 Task: Add a signature Lyla King containing With heartfelt thanks and warm wishes, Lyla King to email address softage.6@softage.net and add a folder Joint ventures
Action: Mouse moved to (86, 91)
Screenshot: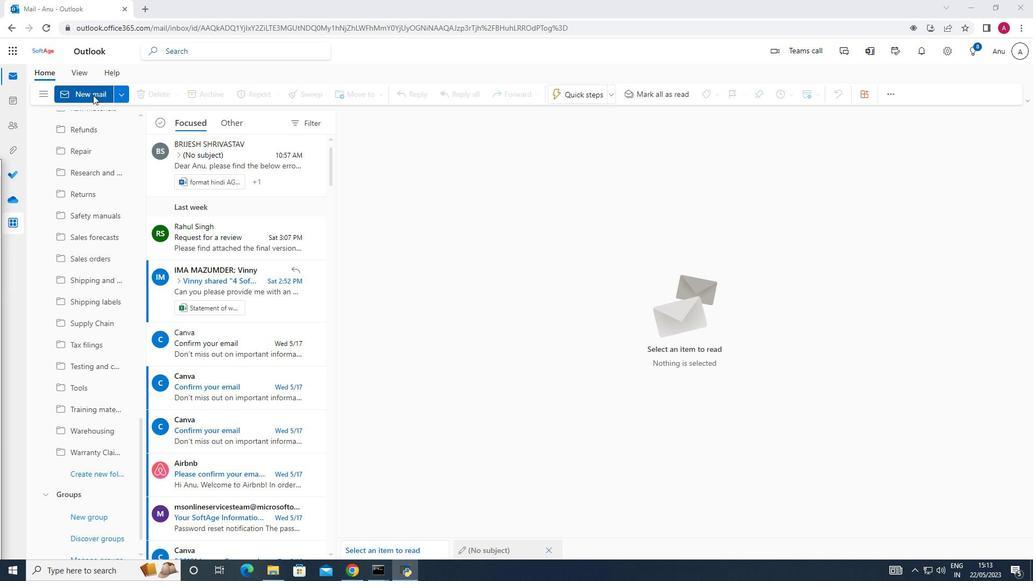 
Action: Mouse pressed left at (86, 91)
Screenshot: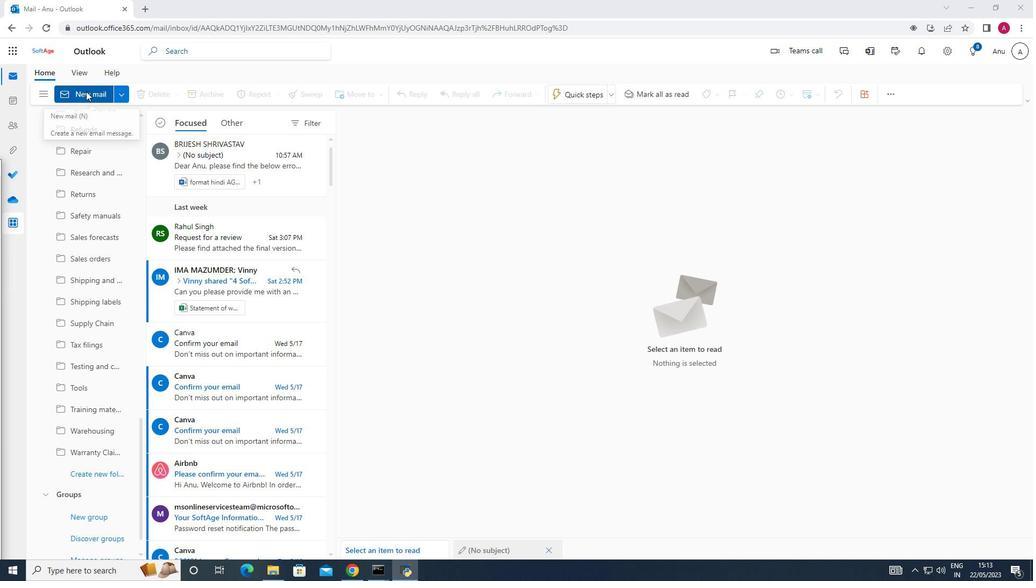 
Action: Mouse moved to (737, 91)
Screenshot: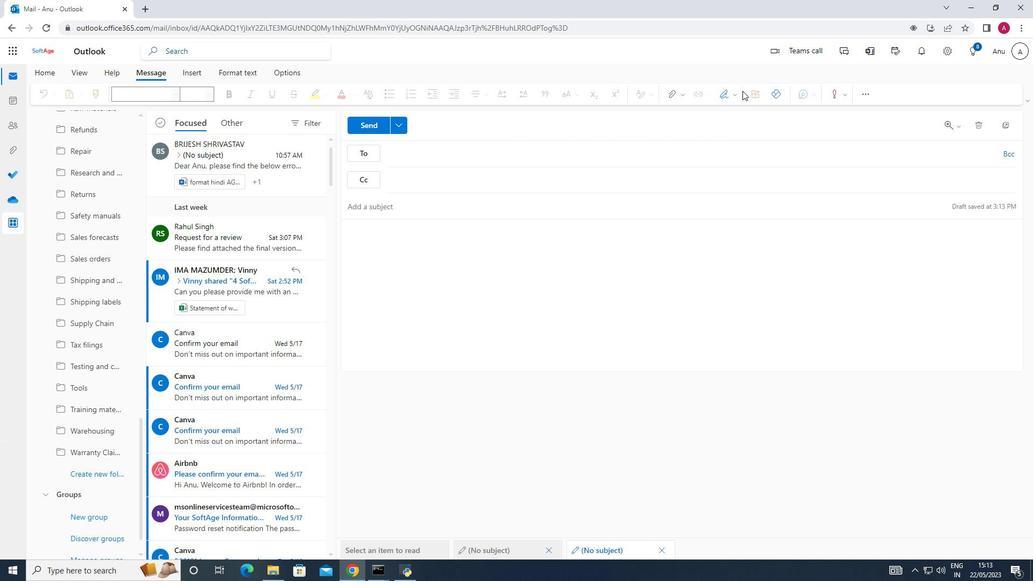 
Action: Mouse pressed left at (737, 91)
Screenshot: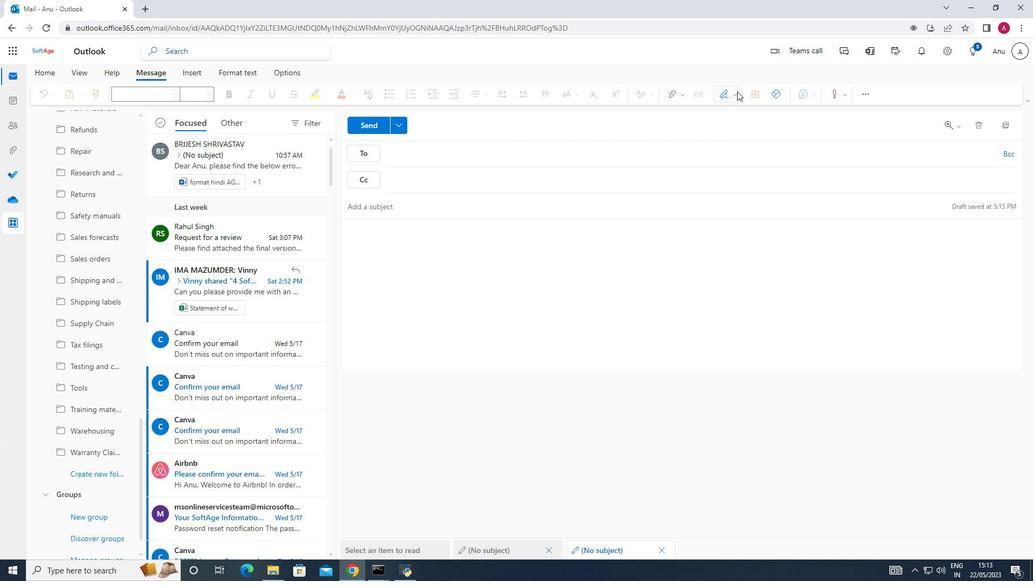 
Action: Mouse moved to (698, 138)
Screenshot: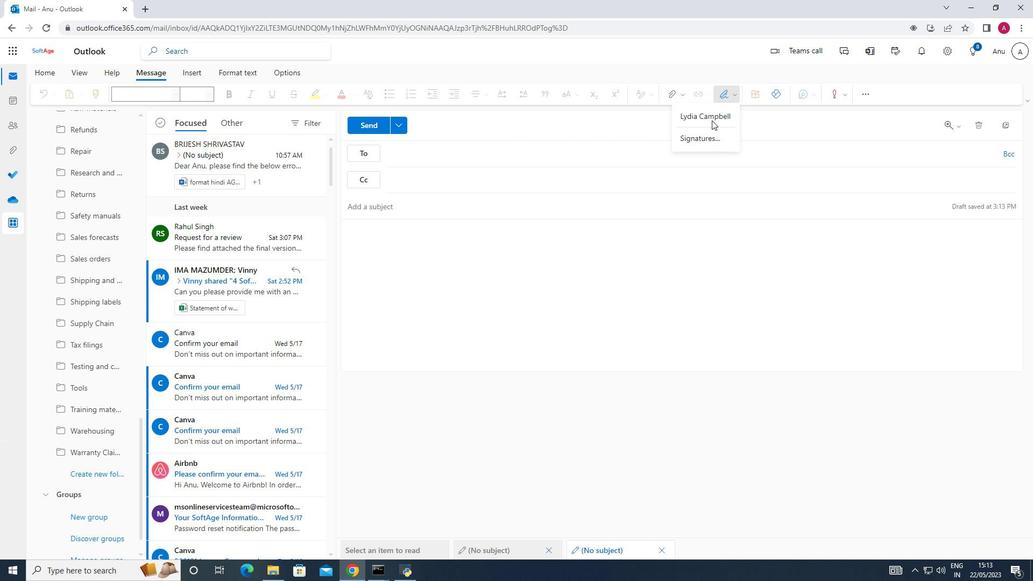
Action: Mouse pressed left at (698, 138)
Screenshot: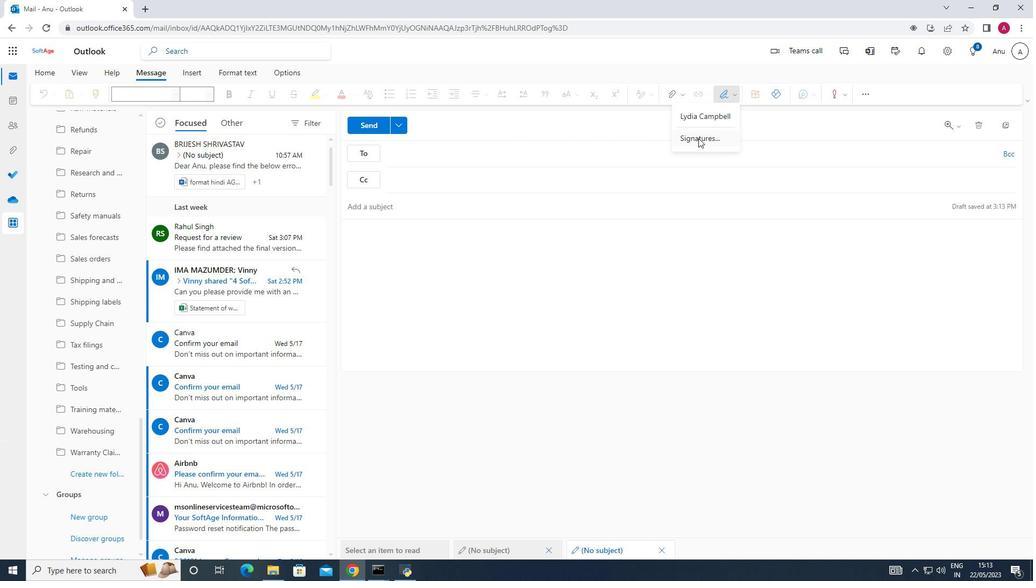 
Action: Mouse moved to (734, 181)
Screenshot: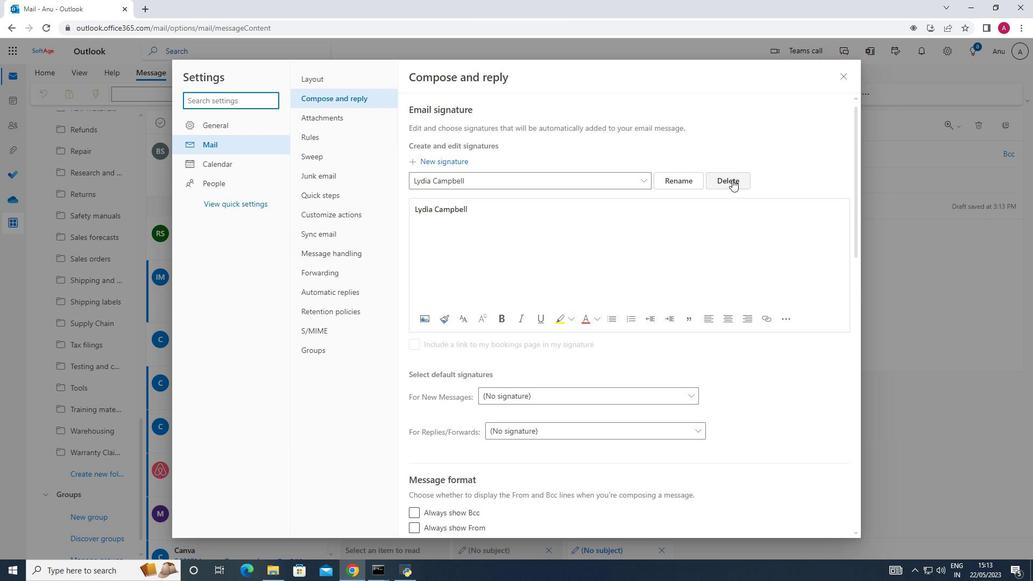 
Action: Mouse pressed left at (734, 181)
Screenshot: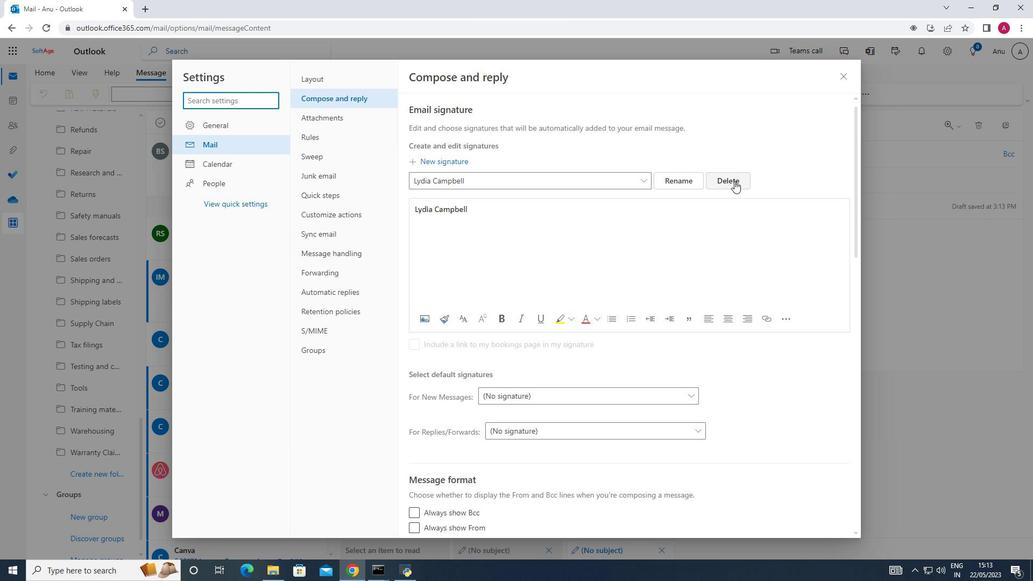 
Action: Mouse moved to (448, 178)
Screenshot: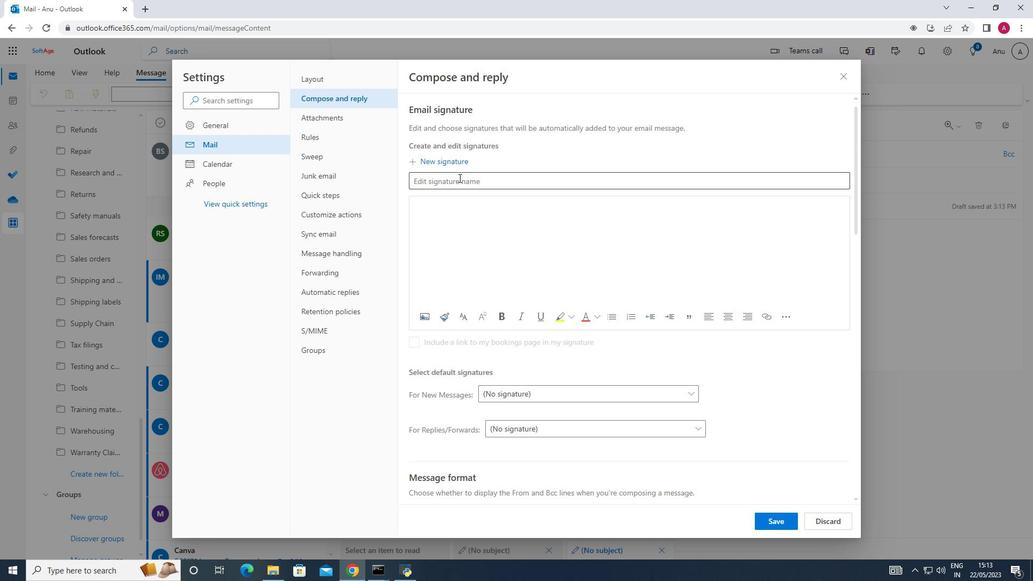 
Action: Mouse pressed left at (448, 178)
Screenshot: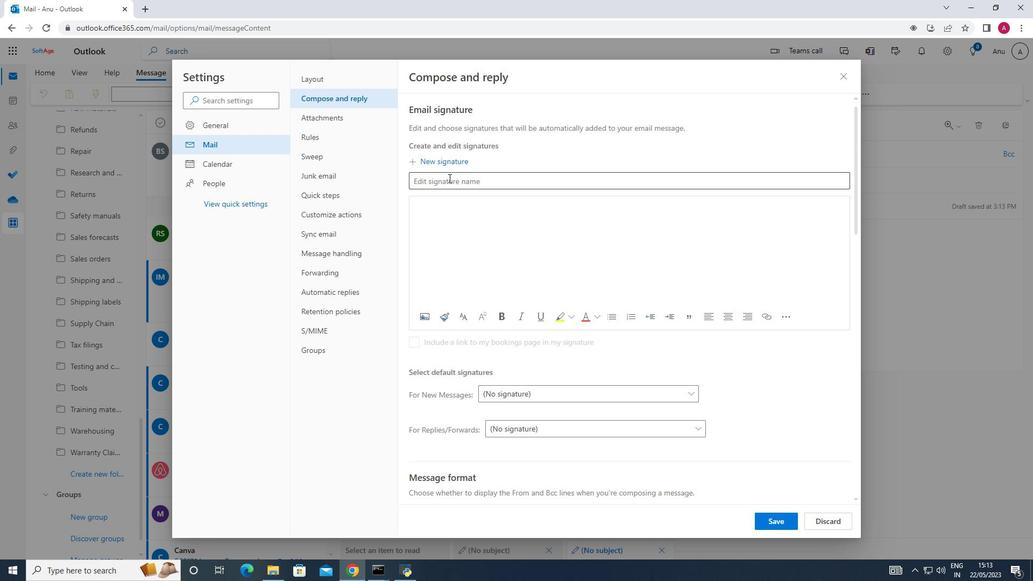 
Action: Key pressed <Key.shift_r>Lyla<Key.space><Key.shift_r>King
Screenshot: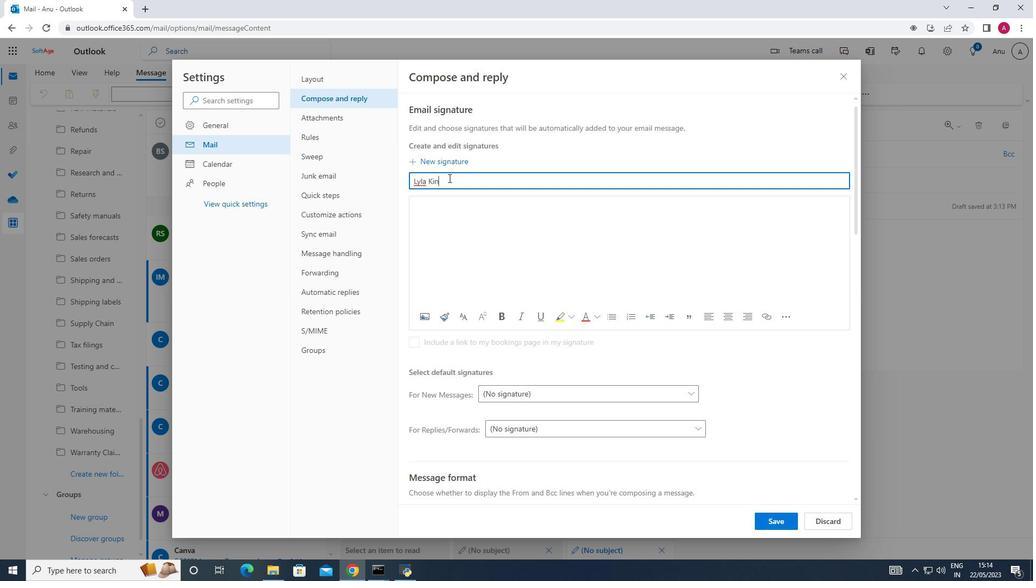 
Action: Mouse moved to (419, 201)
Screenshot: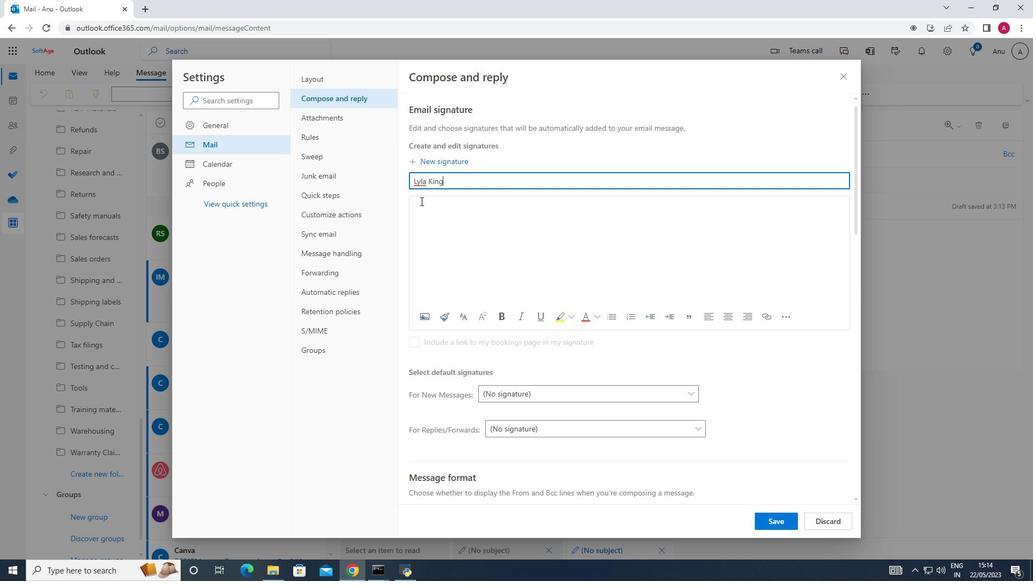 
Action: Mouse pressed left at (419, 201)
Screenshot: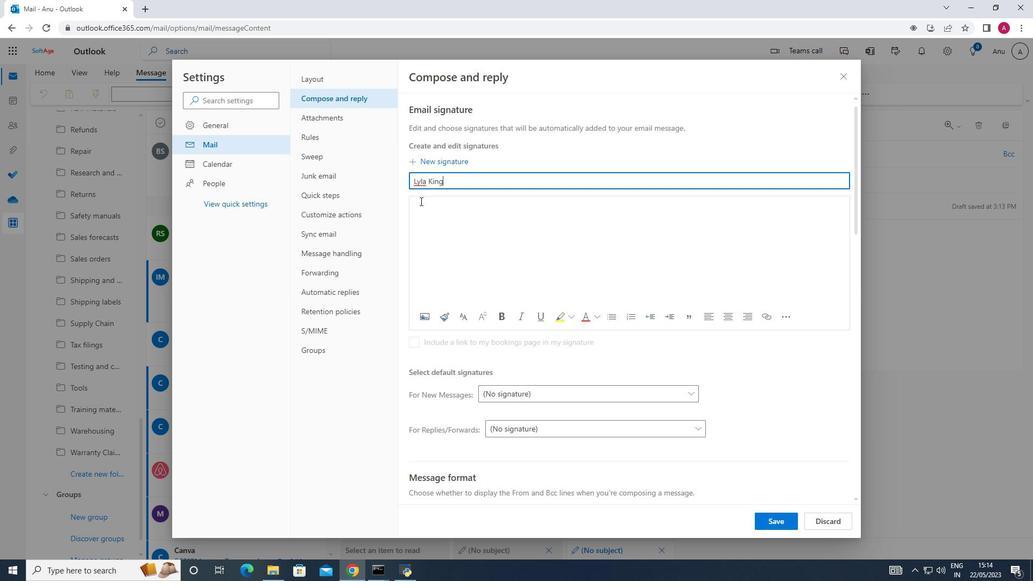 
Action: Key pressed <Key.shift_r>Lyla<Key.space><Key.shift_r>King
Screenshot: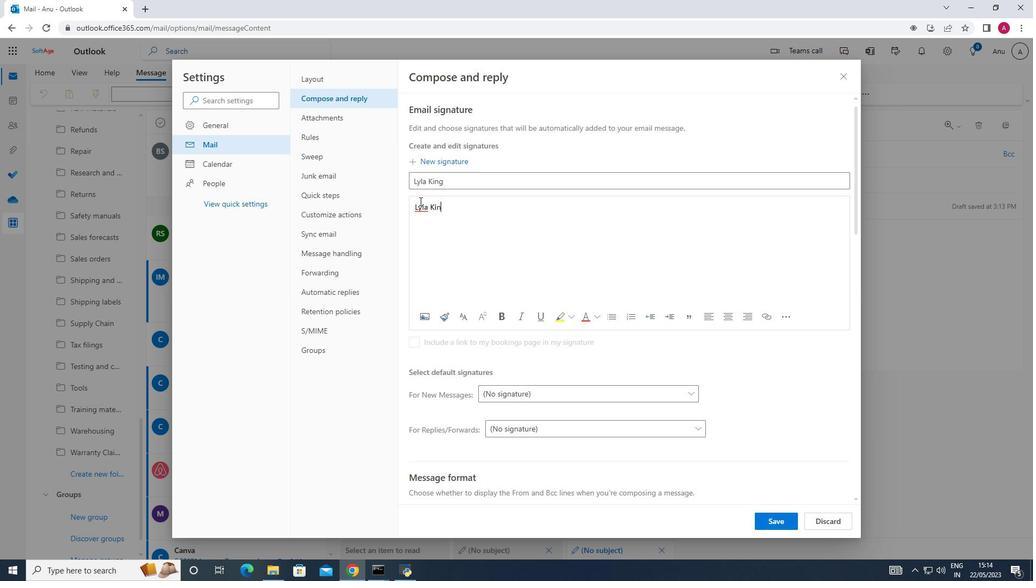 
Action: Mouse moved to (780, 516)
Screenshot: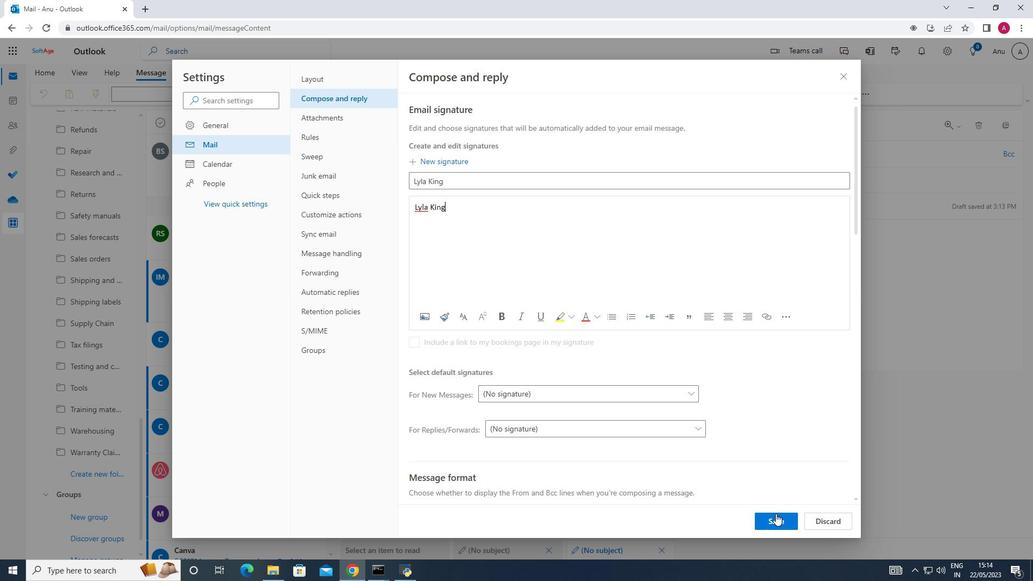 
Action: Mouse pressed left at (780, 516)
Screenshot: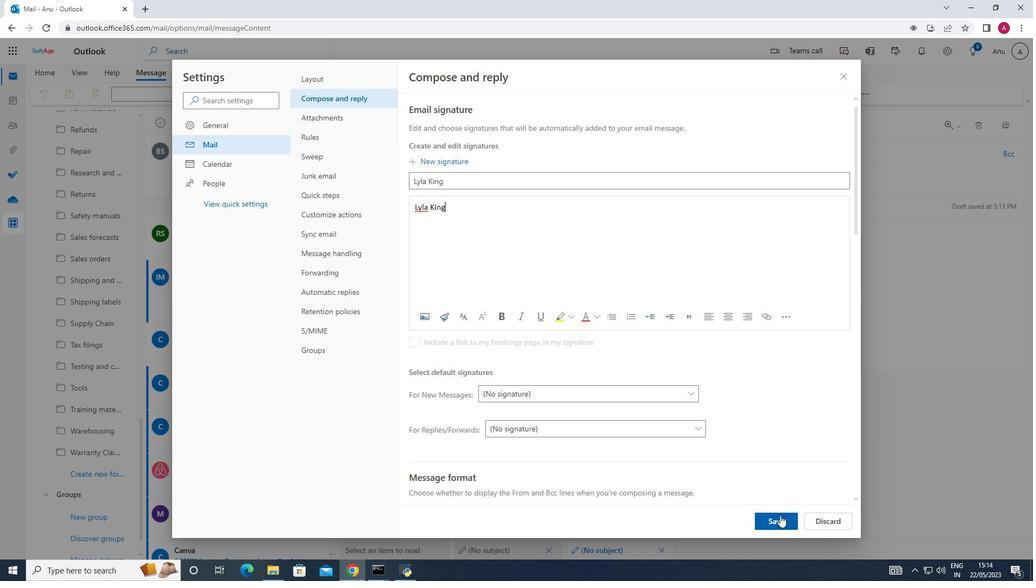 
Action: Mouse moved to (848, 74)
Screenshot: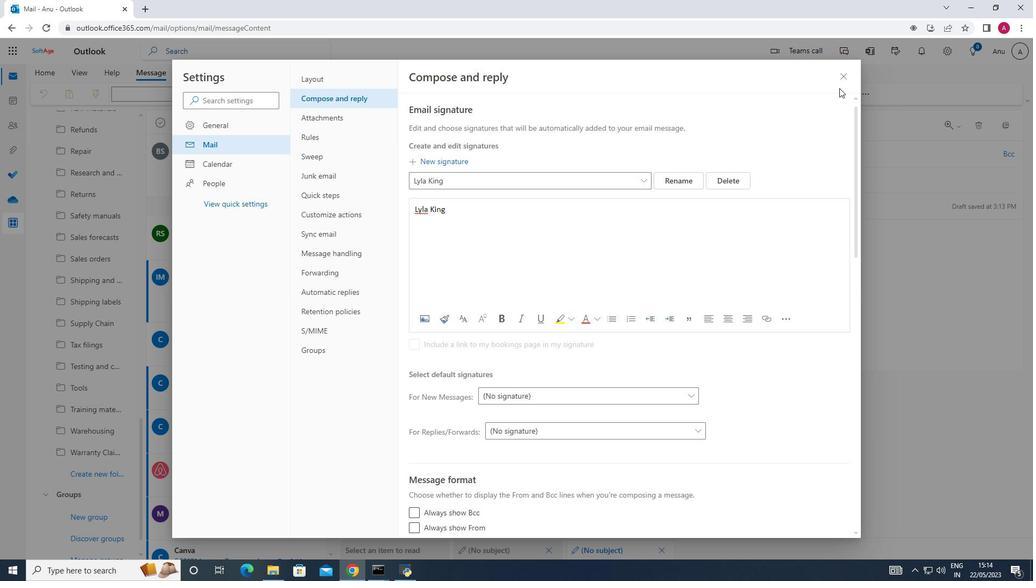 
Action: Mouse pressed left at (848, 74)
Screenshot: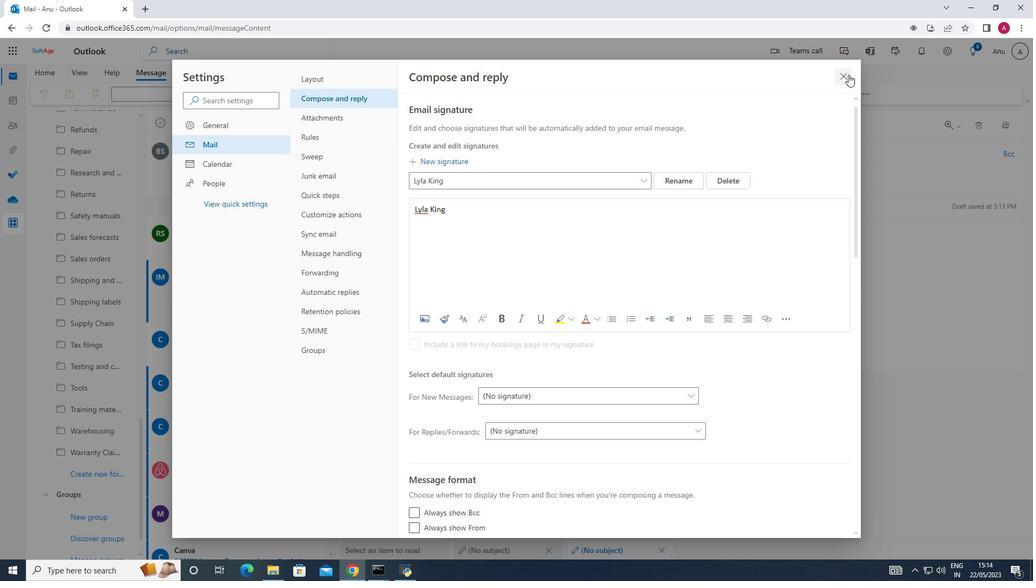 
Action: Mouse moved to (738, 90)
Screenshot: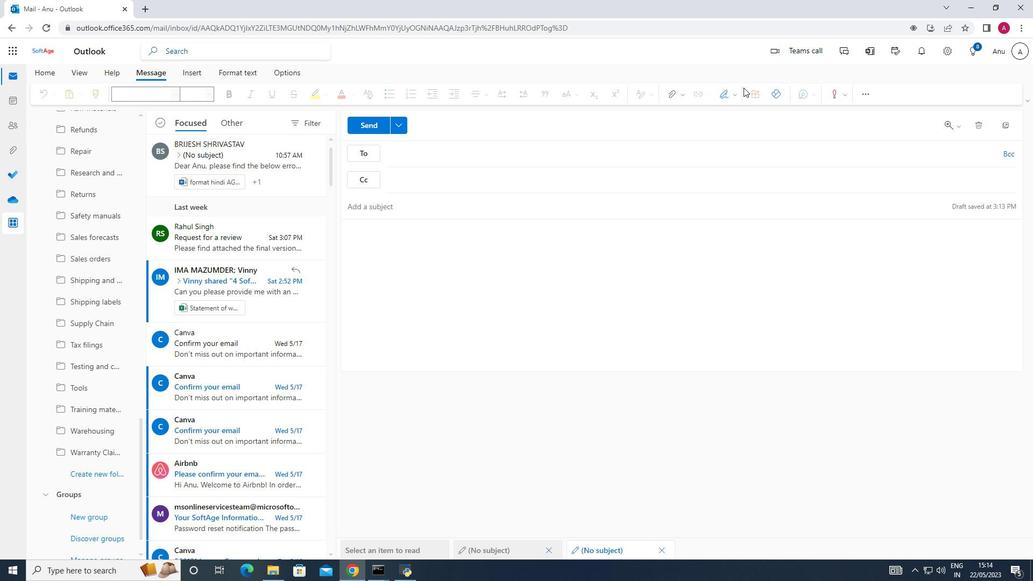 
Action: Mouse pressed left at (738, 90)
Screenshot: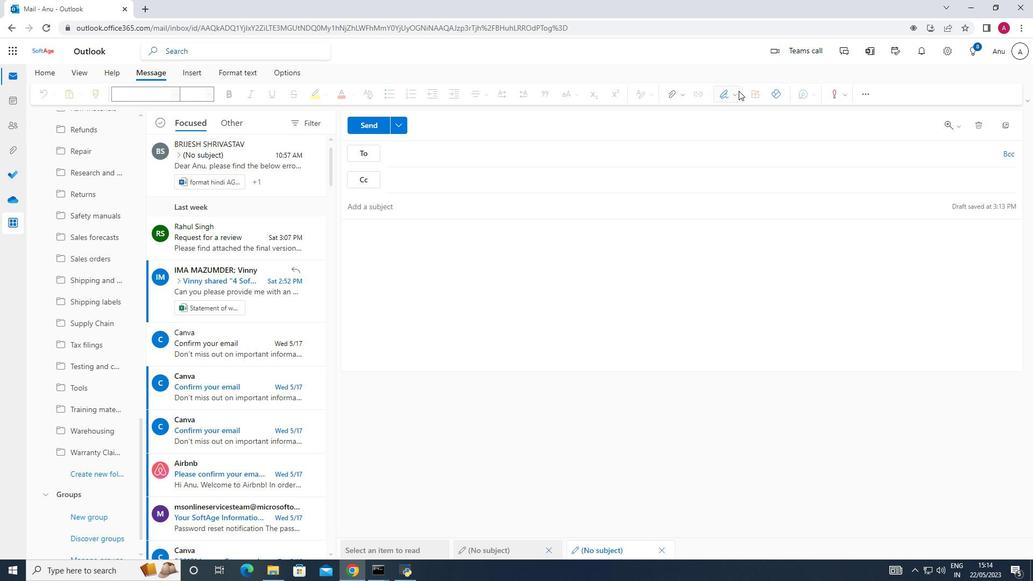 
Action: Mouse moved to (708, 119)
Screenshot: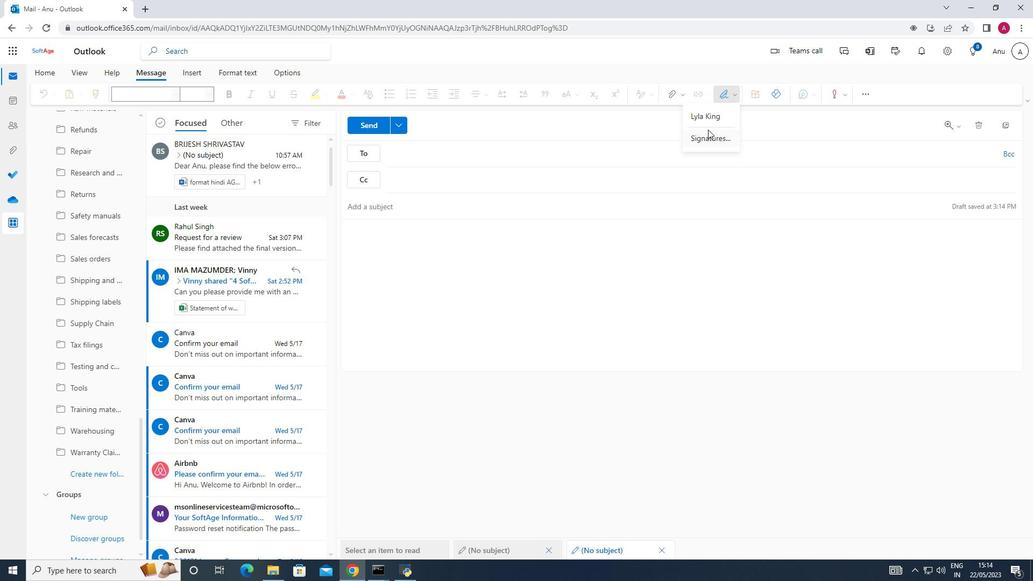 
Action: Mouse pressed left at (708, 119)
Screenshot: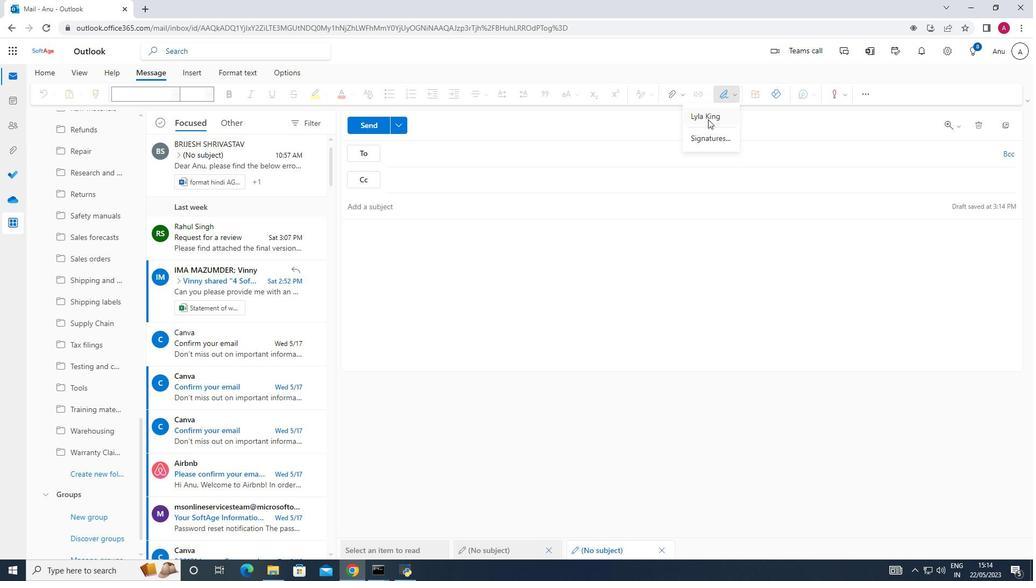 
Action: Mouse moved to (654, 152)
Screenshot: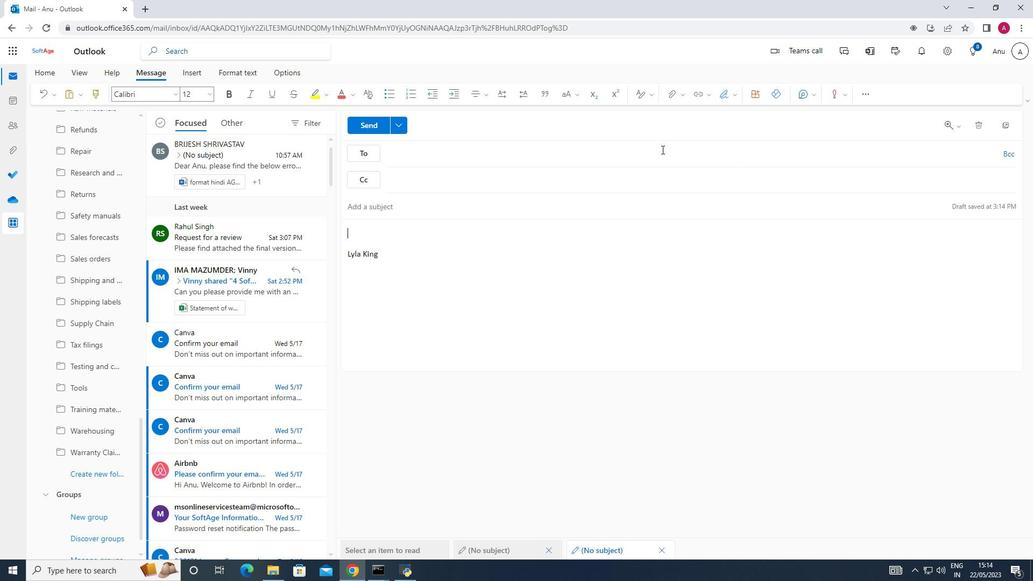 
Action: Key pressed <Key.shift>Heartfelt<Key.space>thanks<Key.space>and<Key.space>warm<Key.space>wishes.
Screenshot: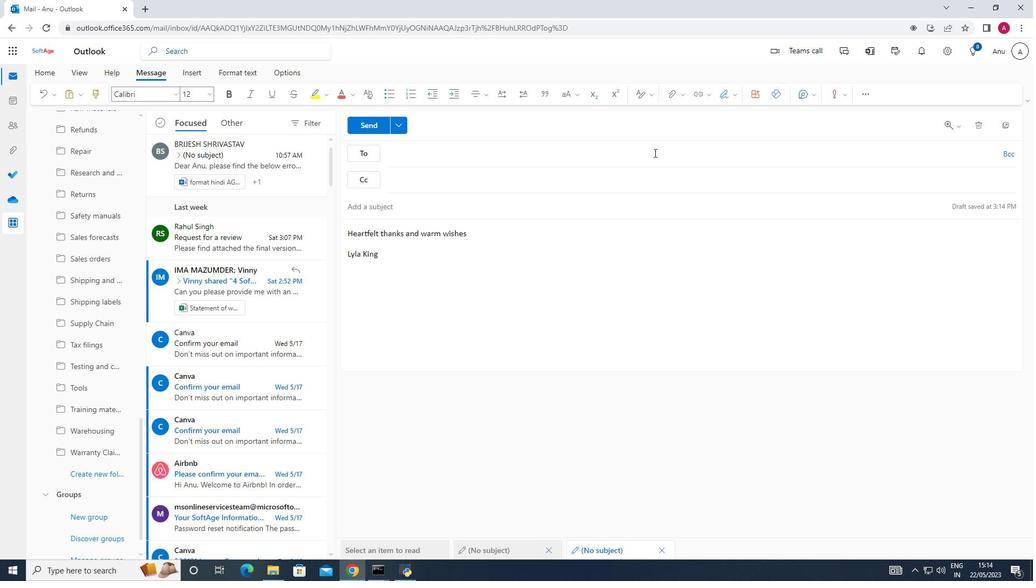 
Action: Mouse moved to (434, 153)
Screenshot: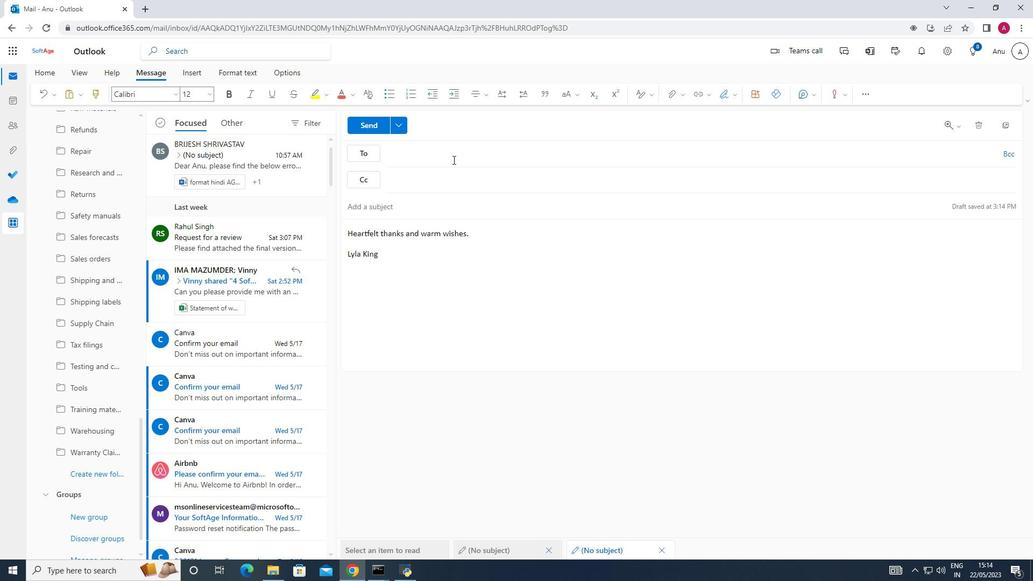 
Action: Mouse pressed left at (434, 153)
Screenshot: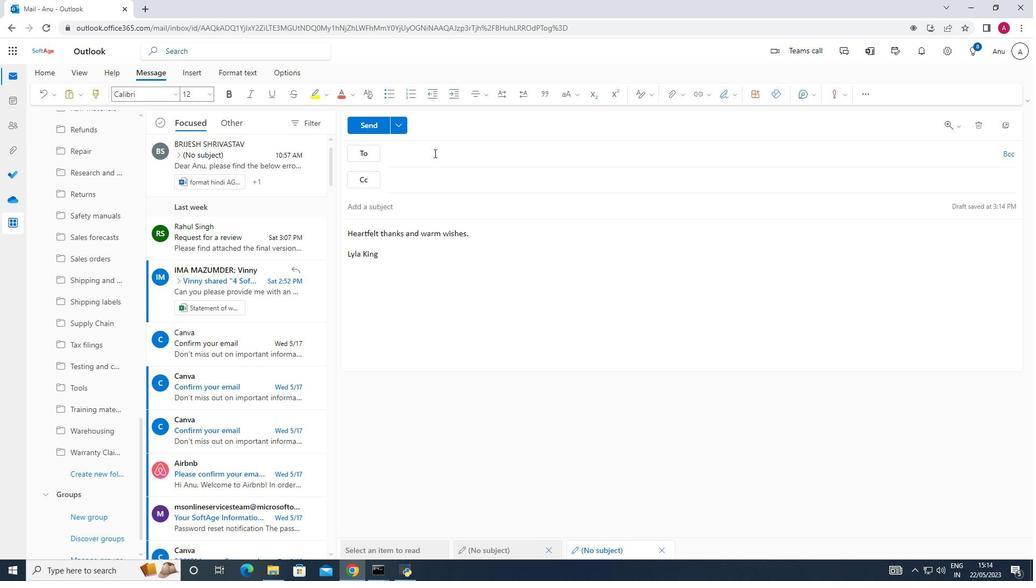 
Action: Mouse moved to (438, 200)
Screenshot: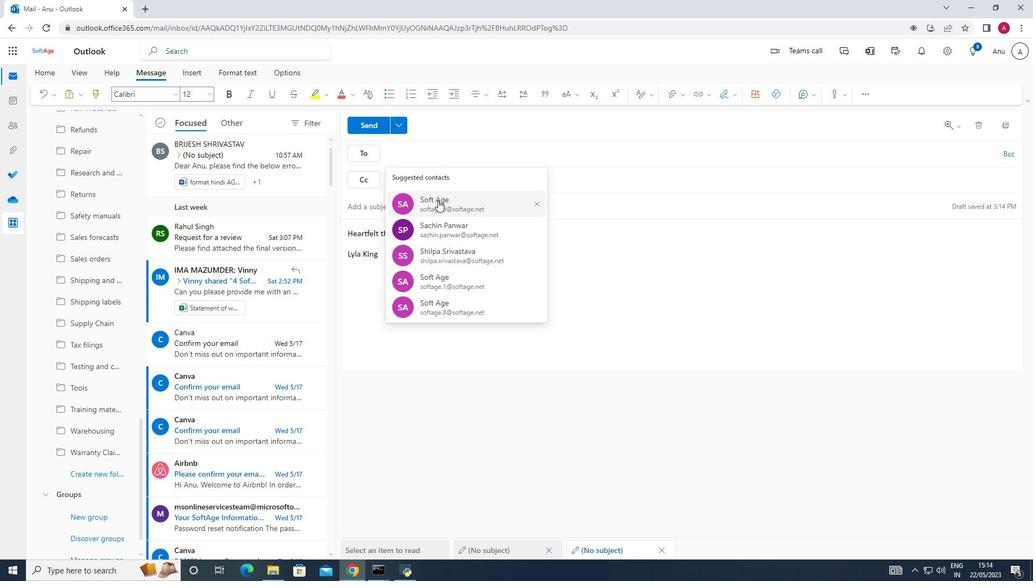 
Action: Mouse pressed left at (438, 200)
Screenshot: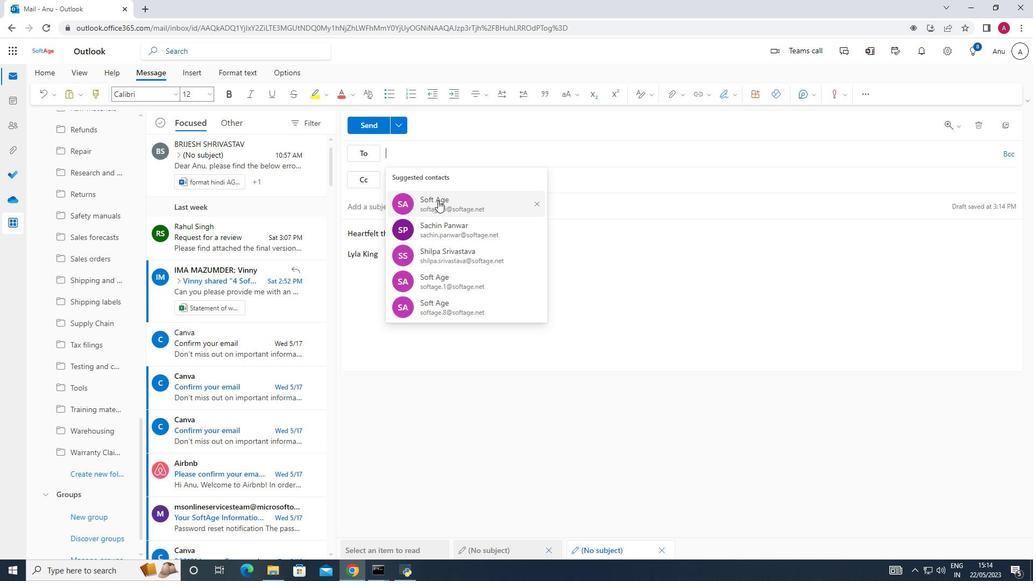 
Action: Mouse moved to (94, 475)
Screenshot: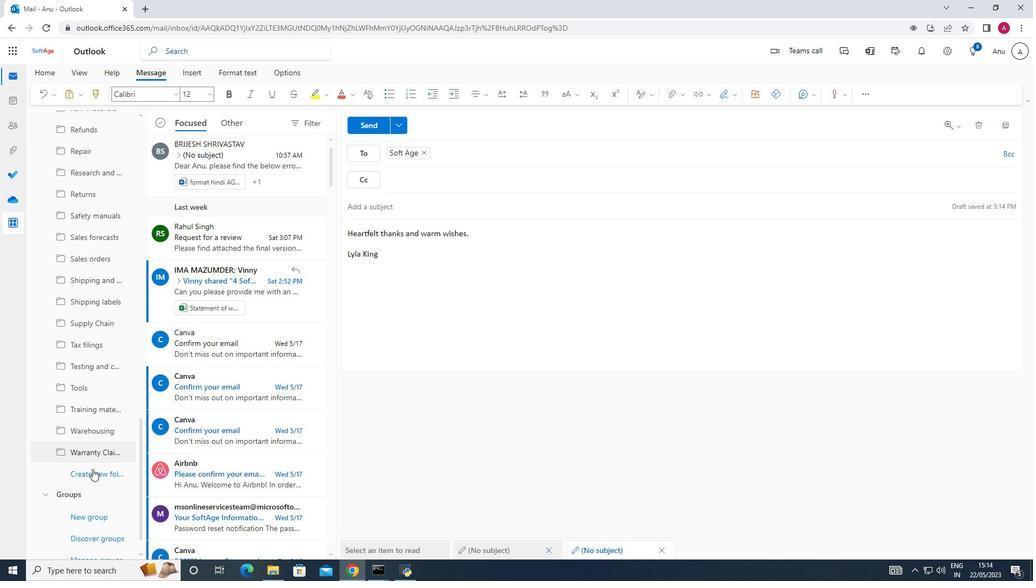 
Action: Mouse pressed left at (94, 475)
Screenshot: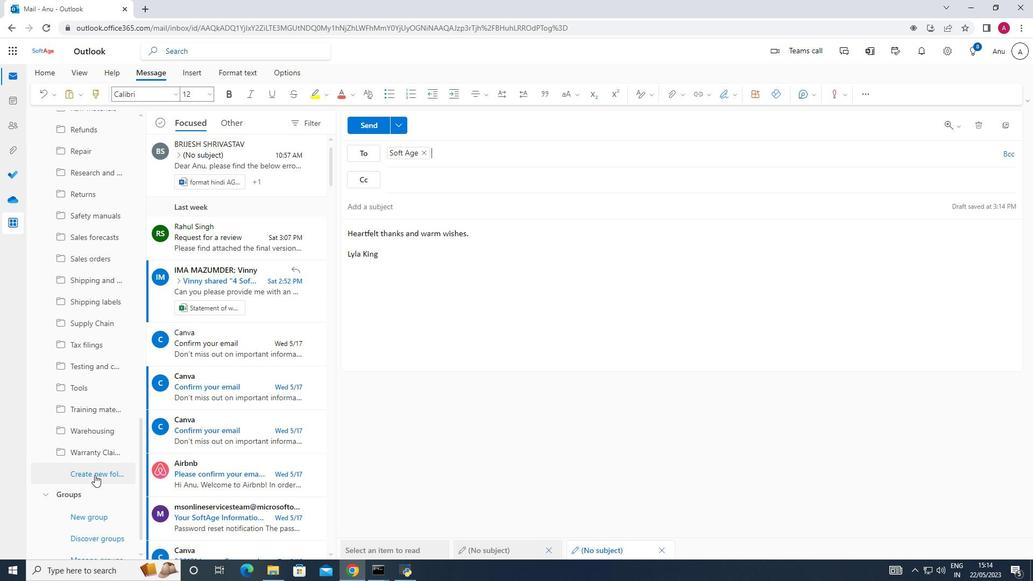 
Action: Mouse moved to (84, 475)
Screenshot: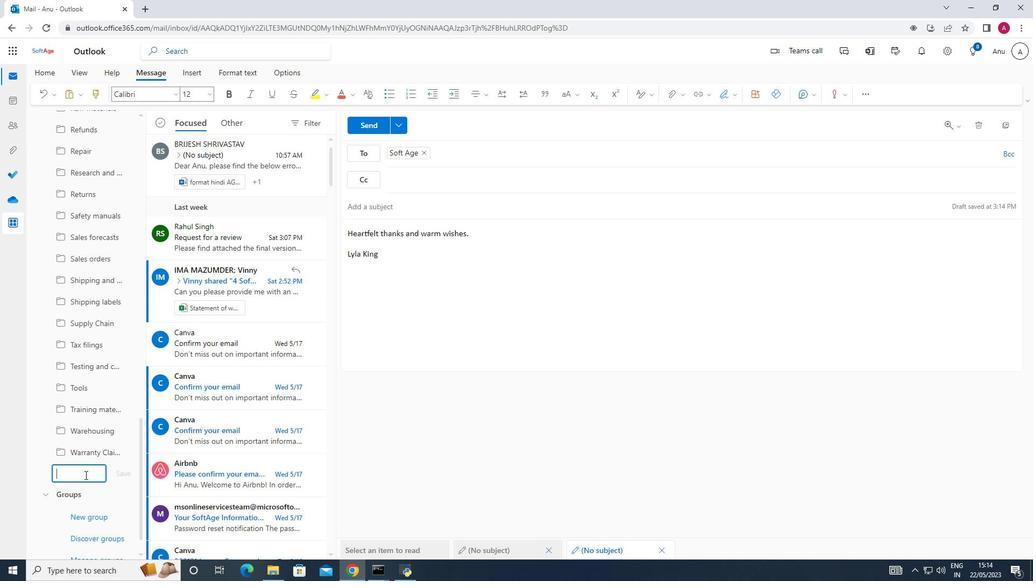
Action: Key pressed <Key.shift><Key.shift><Key.shift><Key.shift><Key.shift><Key.shift>Joint<Key.space>ventures
Screenshot: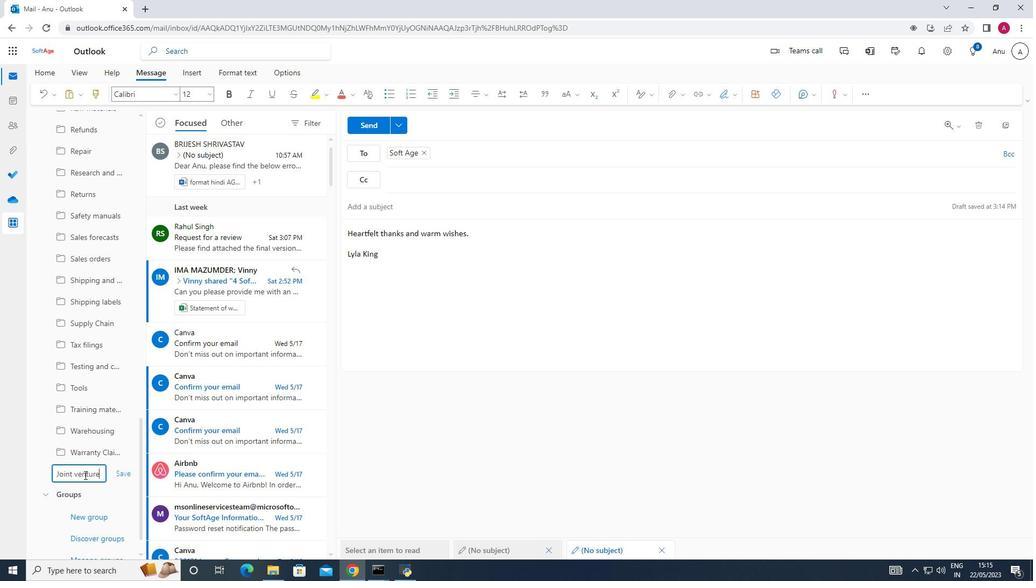 
Action: Mouse moved to (119, 475)
Screenshot: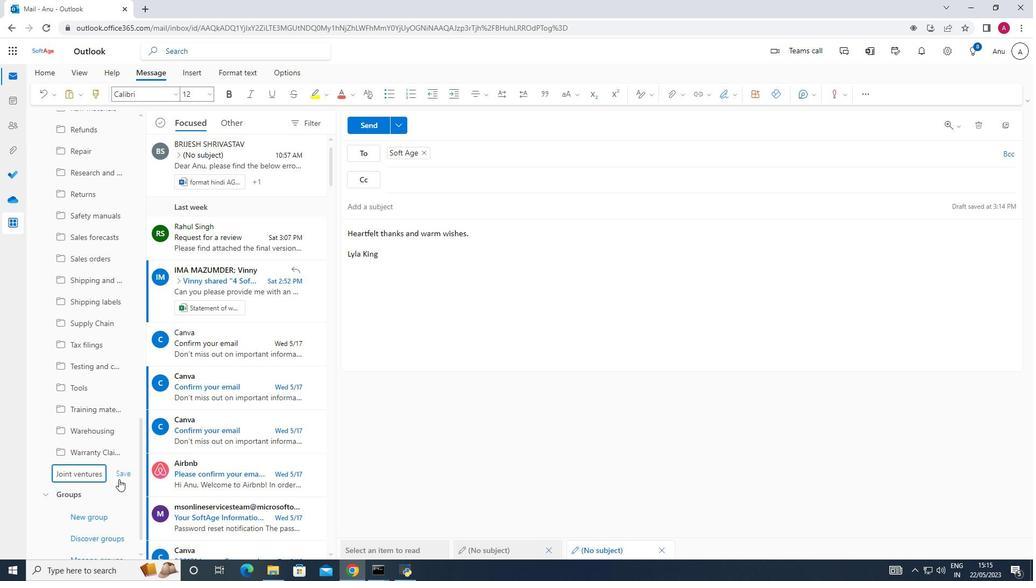
Action: Mouse pressed left at (119, 475)
Screenshot: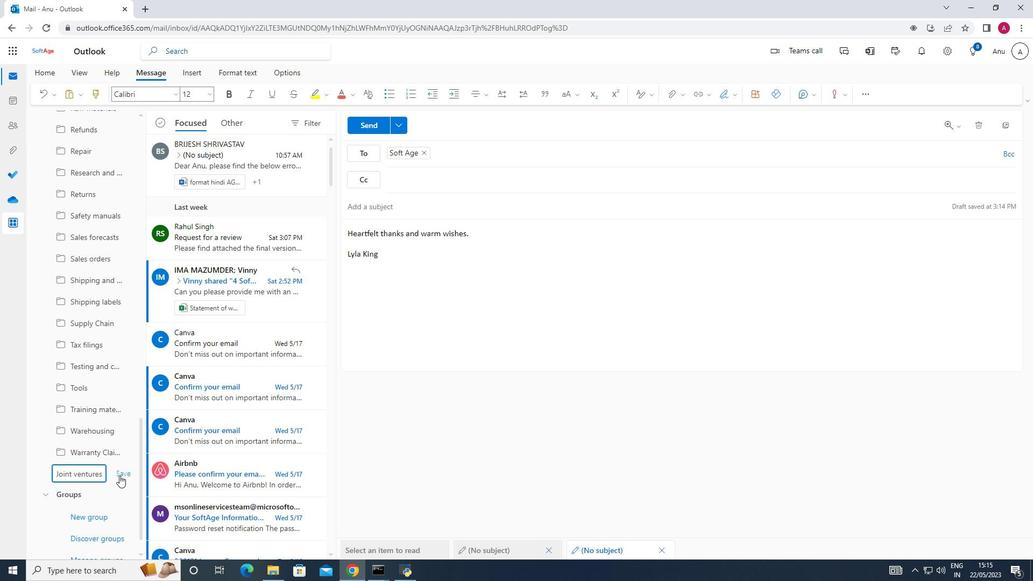 
Action: Mouse moved to (371, 125)
Screenshot: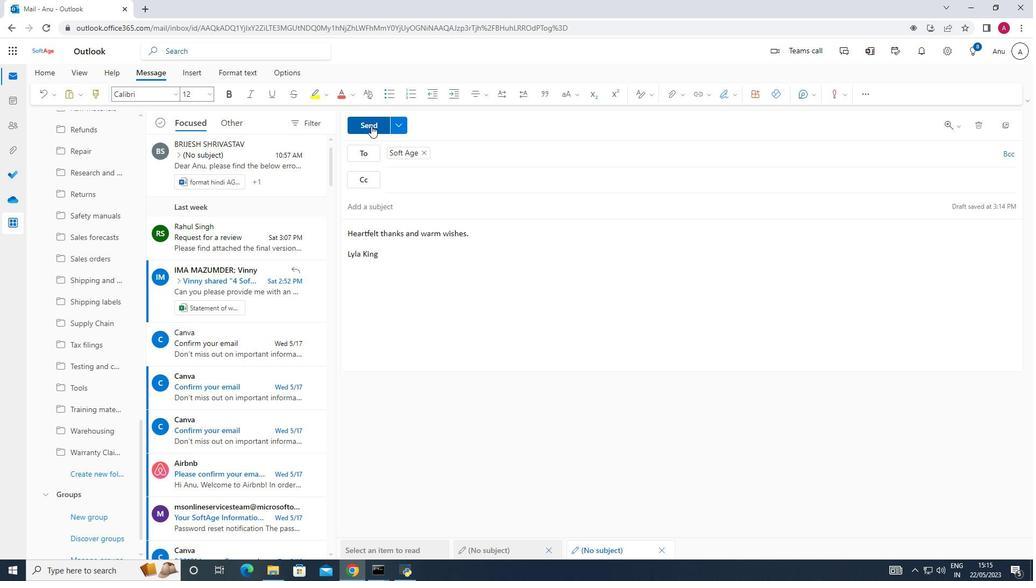 
Action: Mouse pressed left at (371, 125)
Screenshot: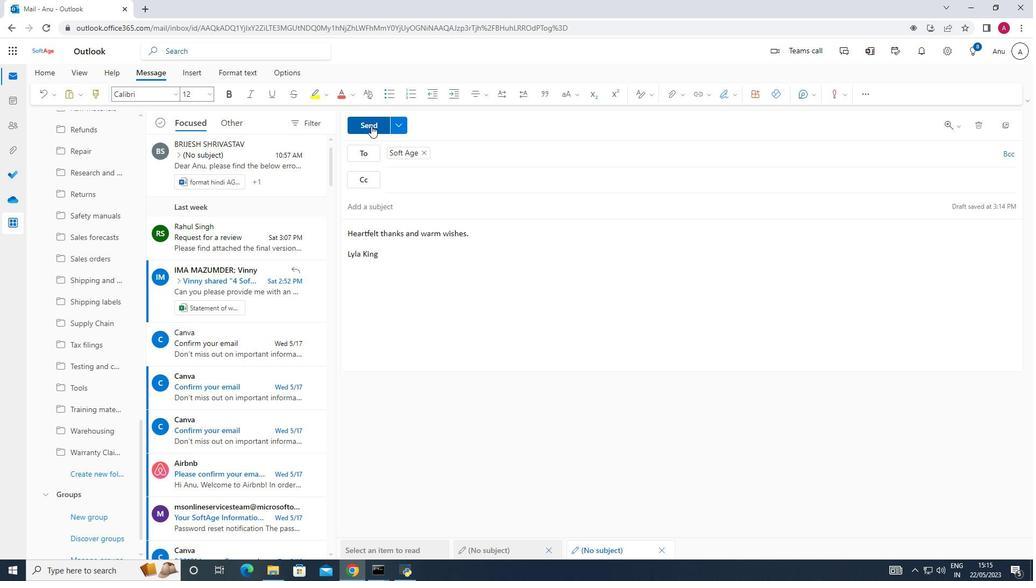 
Action: Mouse moved to (509, 328)
Screenshot: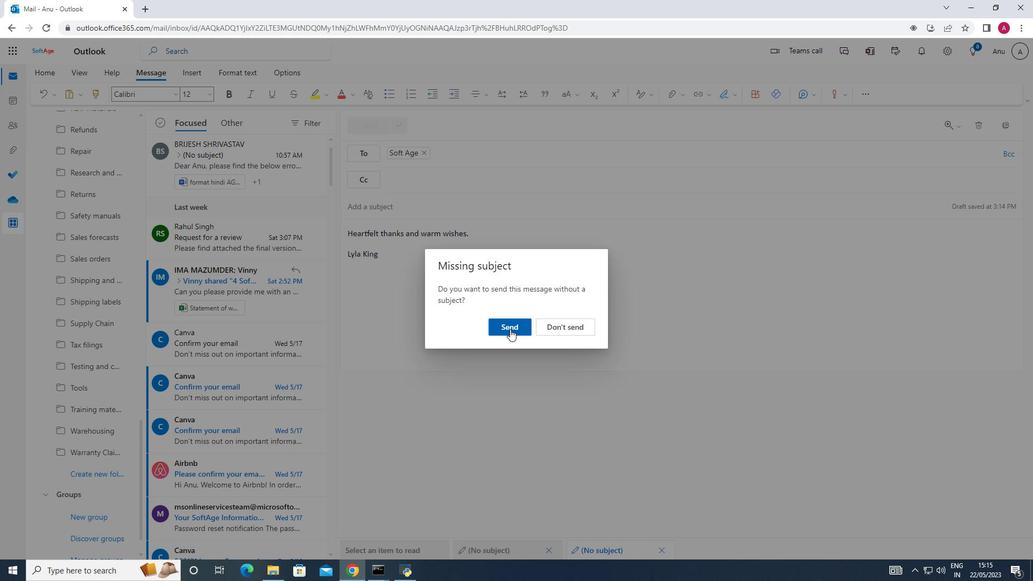 
Action: Mouse pressed left at (509, 328)
Screenshot: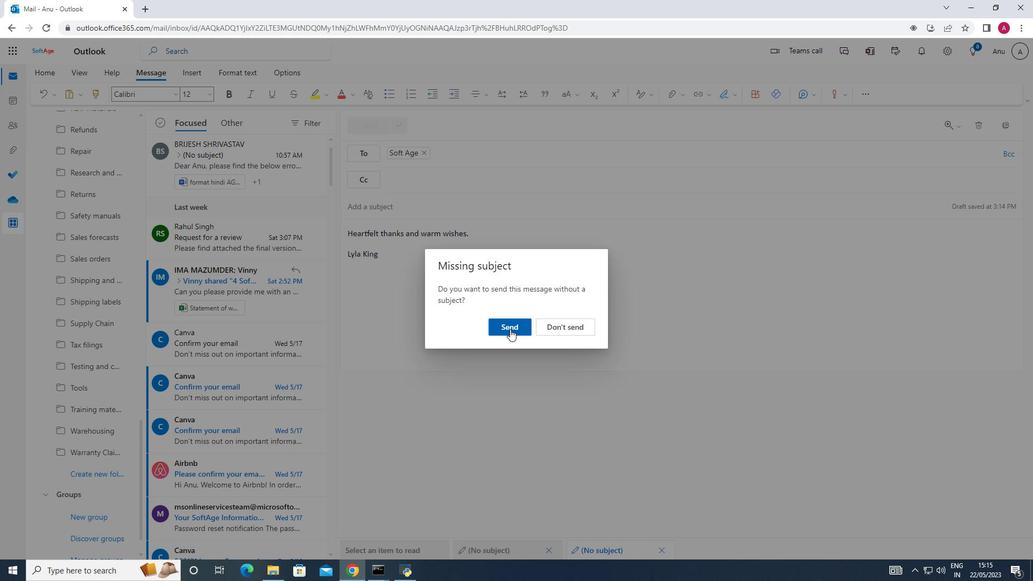 
